 Task: Add La Croix Peach Pear Sparkling Water 8 Pack to the cart.
Action: Mouse pressed left at (14, 78)
Screenshot: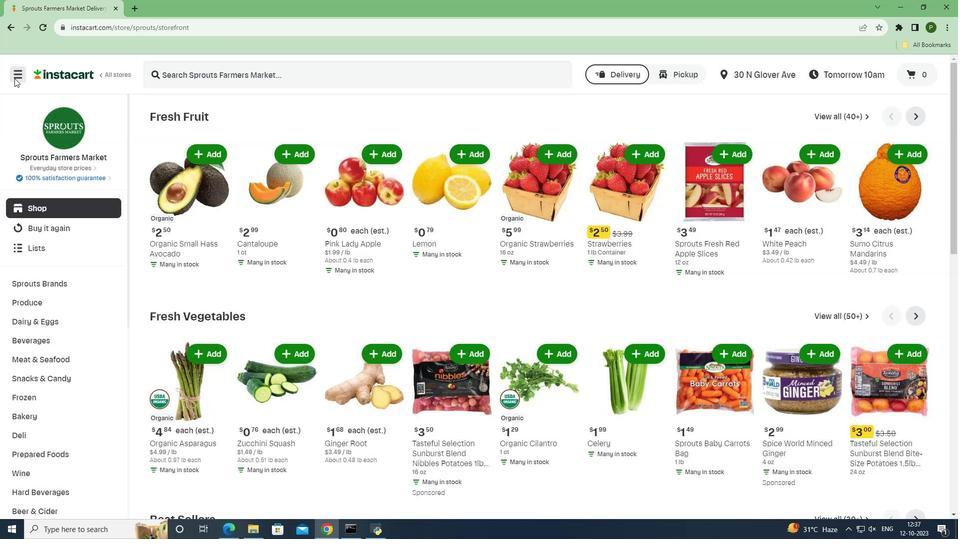 
Action: Mouse moved to (42, 258)
Screenshot: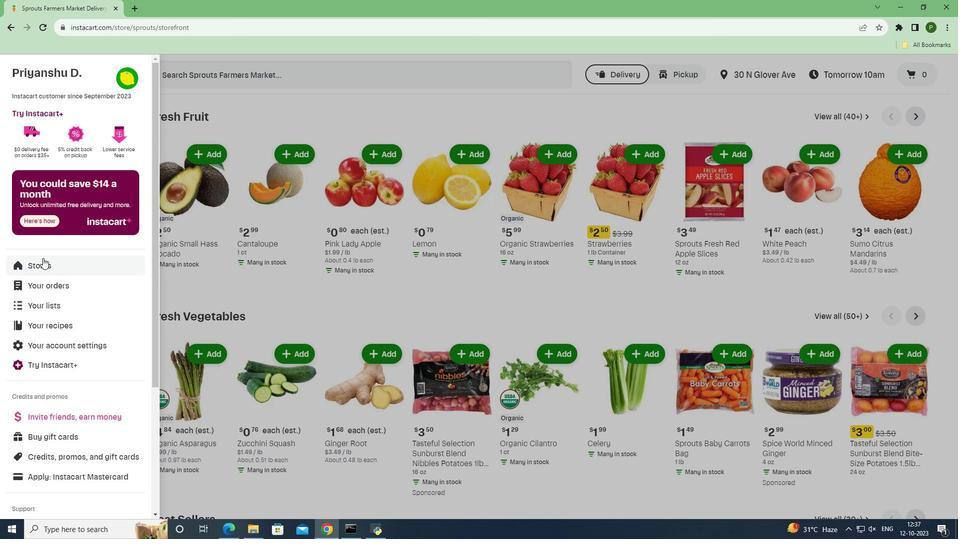 
Action: Mouse pressed left at (42, 258)
Screenshot: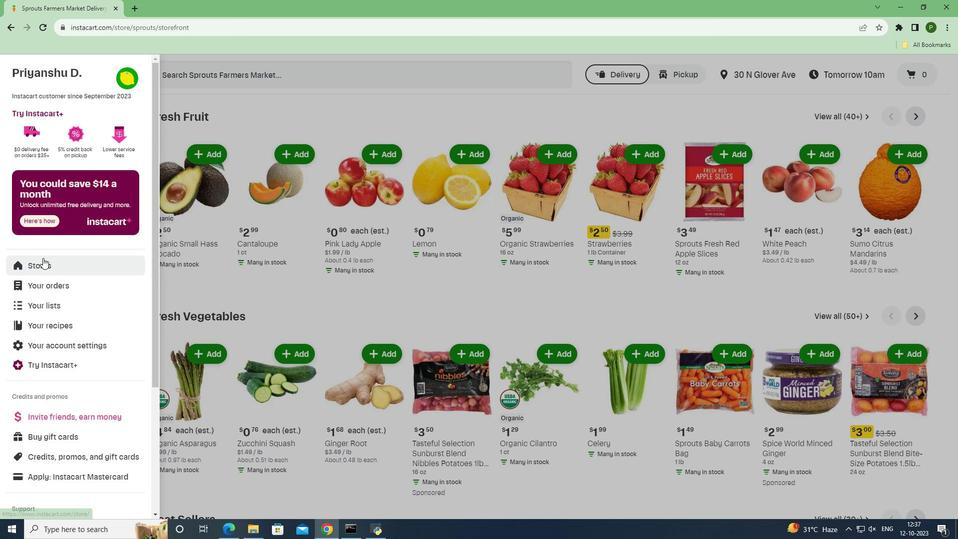 
Action: Mouse moved to (230, 119)
Screenshot: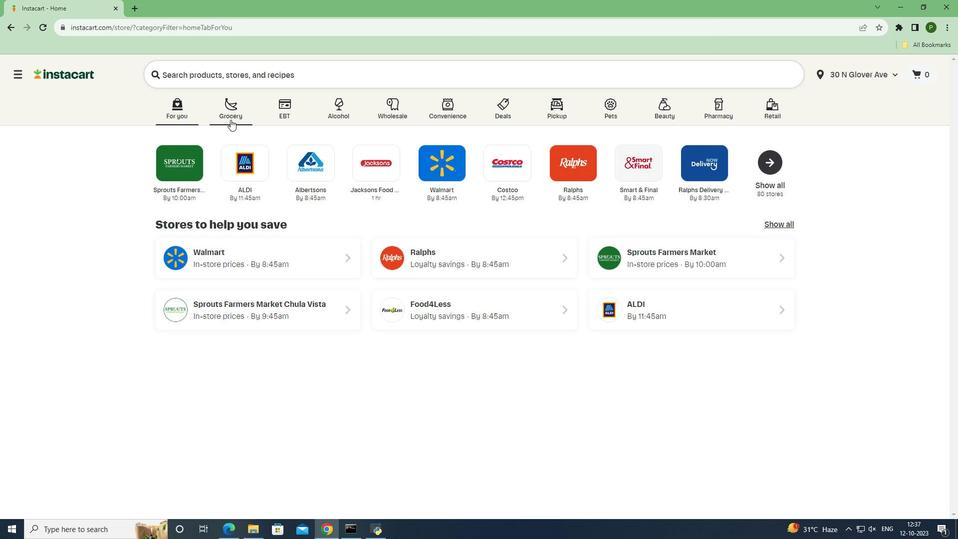 
Action: Mouse pressed left at (230, 119)
Screenshot: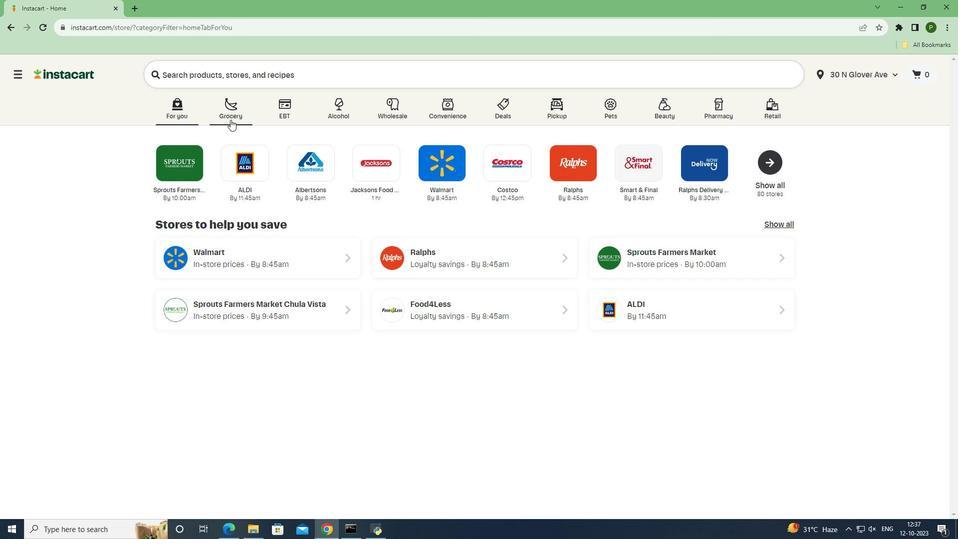 
Action: Mouse moved to (397, 223)
Screenshot: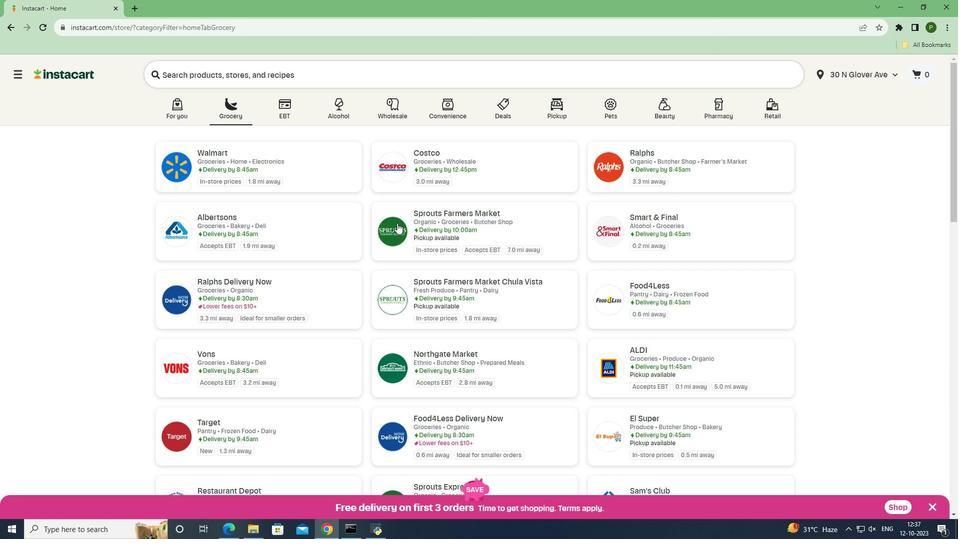 
Action: Mouse pressed left at (397, 223)
Screenshot: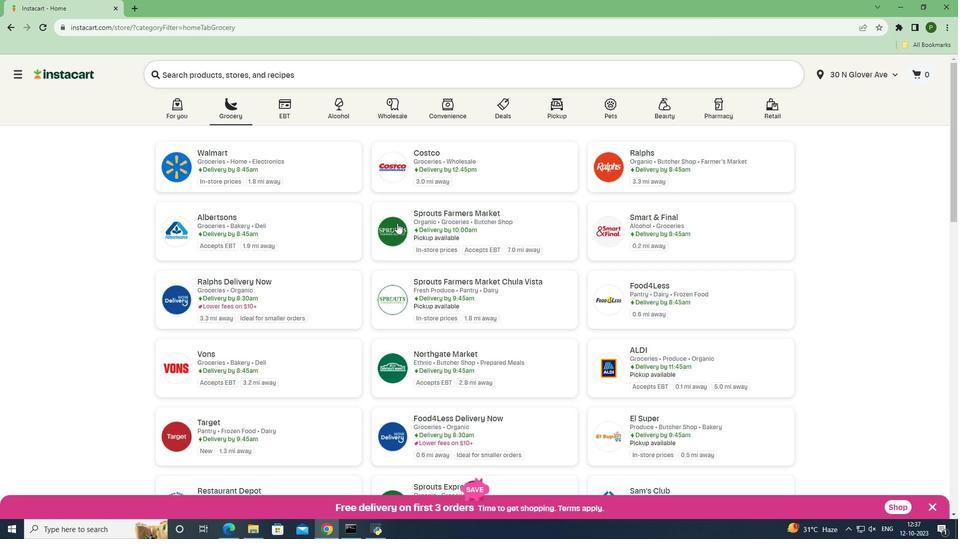 
Action: Mouse moved to (83, 344)
Screenshot: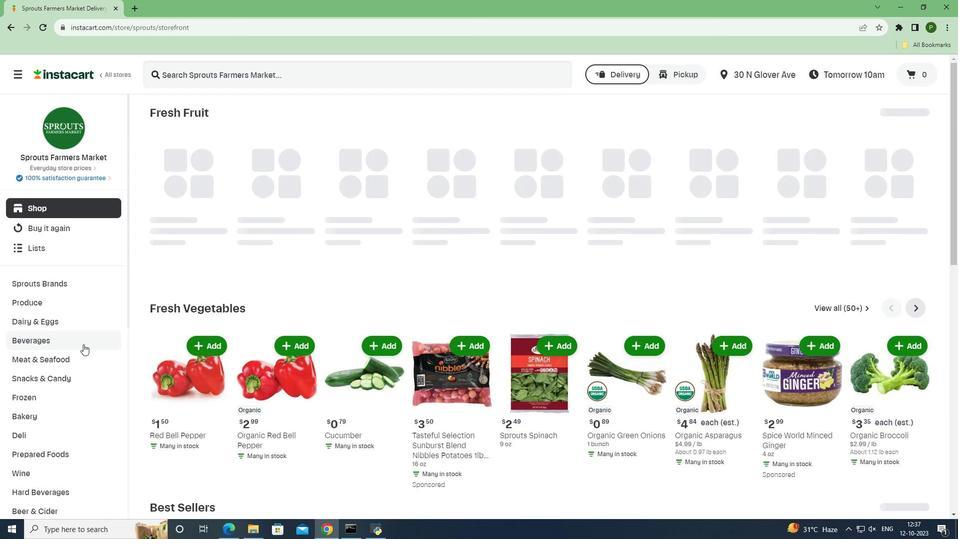 
Action: Mouse pressed left at (83, 344)
Screenshot: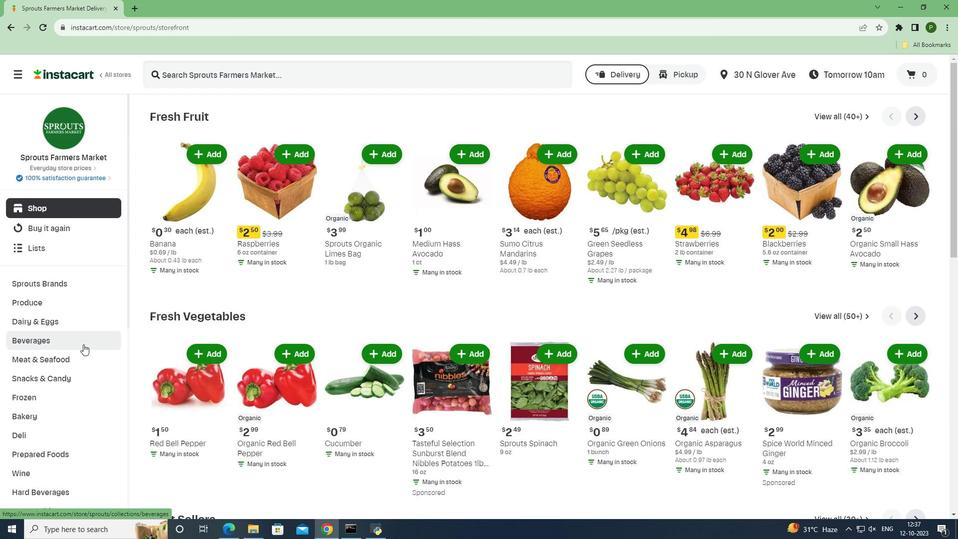 
Action: Mouse moved to (447, 246)
Screenshot: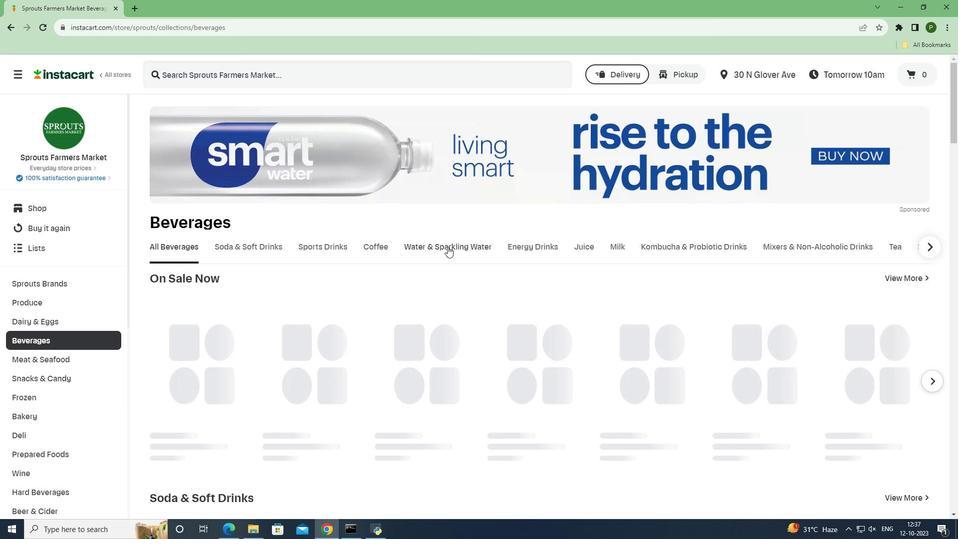 
Action: Mouse pressed left at (447, 246)
Screenshot: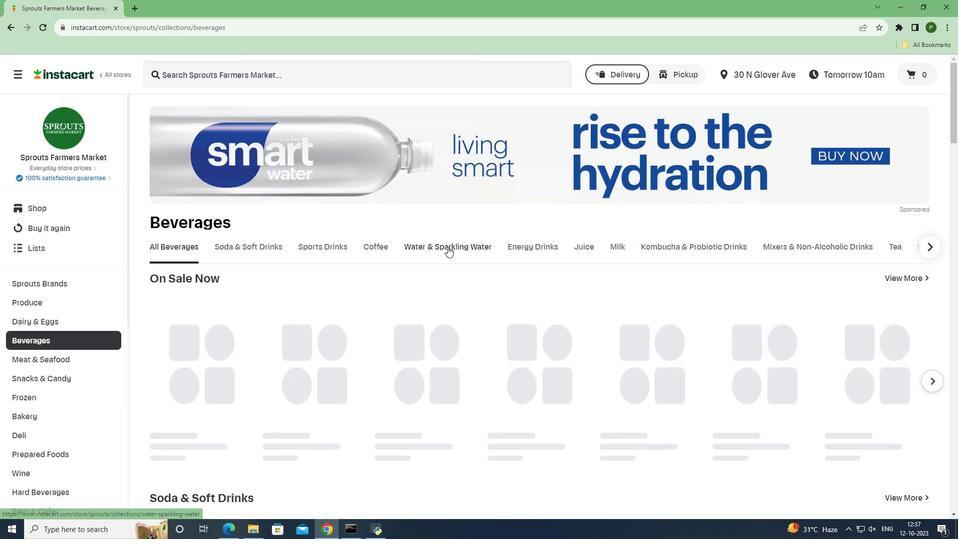 
Action: Mouse moved to (246, 83)
Screenshot: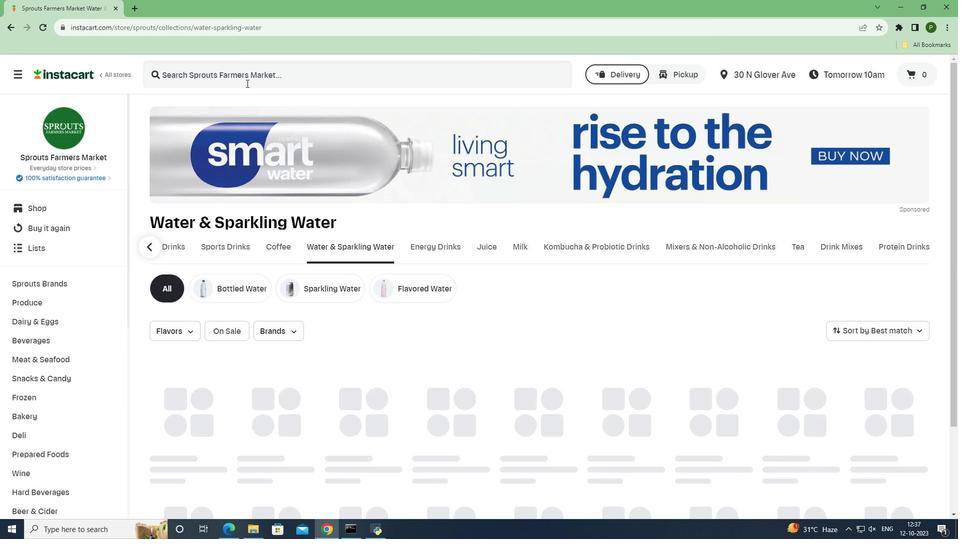 
Action: Mouse pressed left at (246, 83)
Screenshot: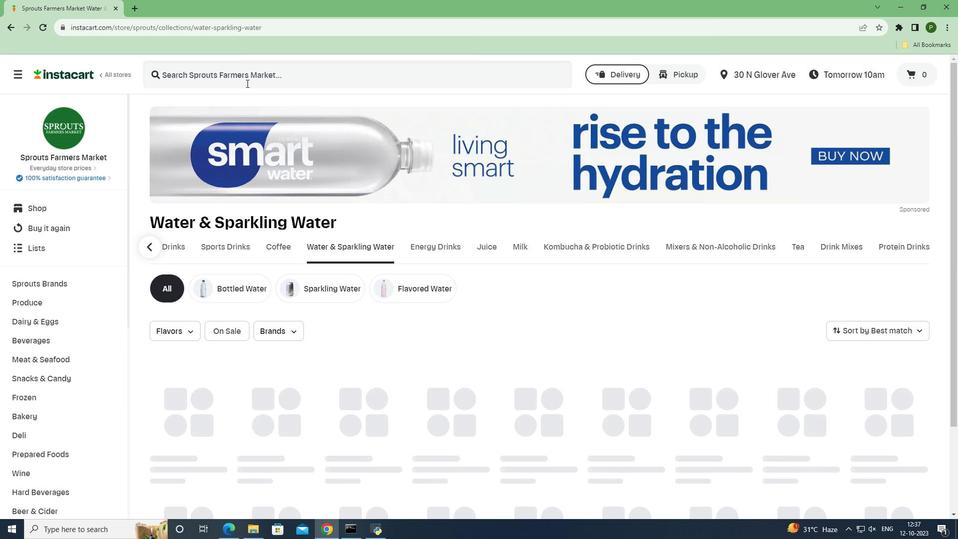 
Action: Key pressed <Key.caps_lock>L<Key.caps_lock>a<Key.space><Key.caps_lock>C<Key.caps_lock>roix<Key.space><Key.caps_lock>P<Key.caps_lock>each<Key.space><Key.caps_lock>P<Key.caps_lock>ear<Key.space><Key.caps_lock>S<Key.caps_lock>parkling<Key.space><Key.caps_lock>W<Key.caps_lock>ater<Key.space>8<Key.space><Key.caps_lock>P<Key.caps_lock>ack<Key.space><Key.enter>
Screenshot: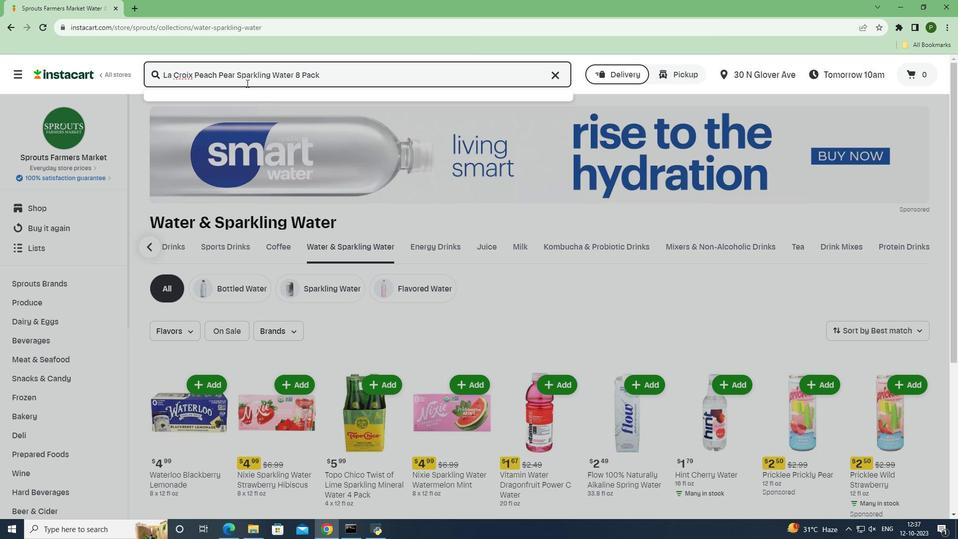 
Action: Mouse moved to (586, 283)
Screenshot: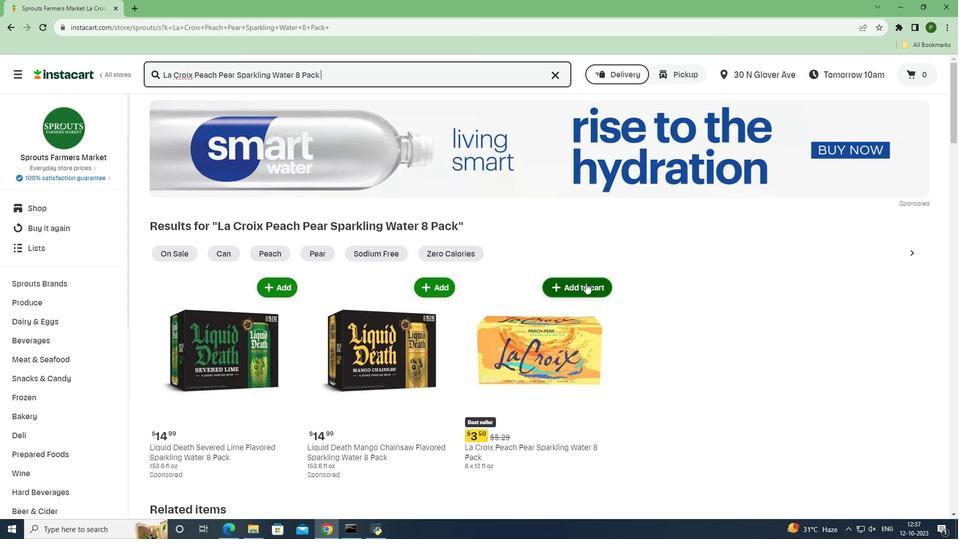 
Action: Mouse pressed left at (586, 283)
Screenshot: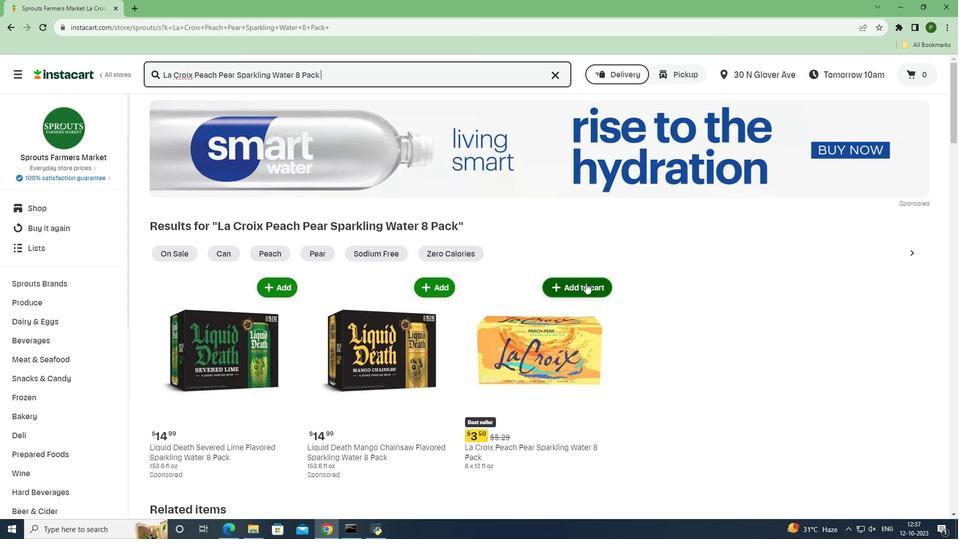 
Action: Mouse moved to (618, 300)
Screenshot: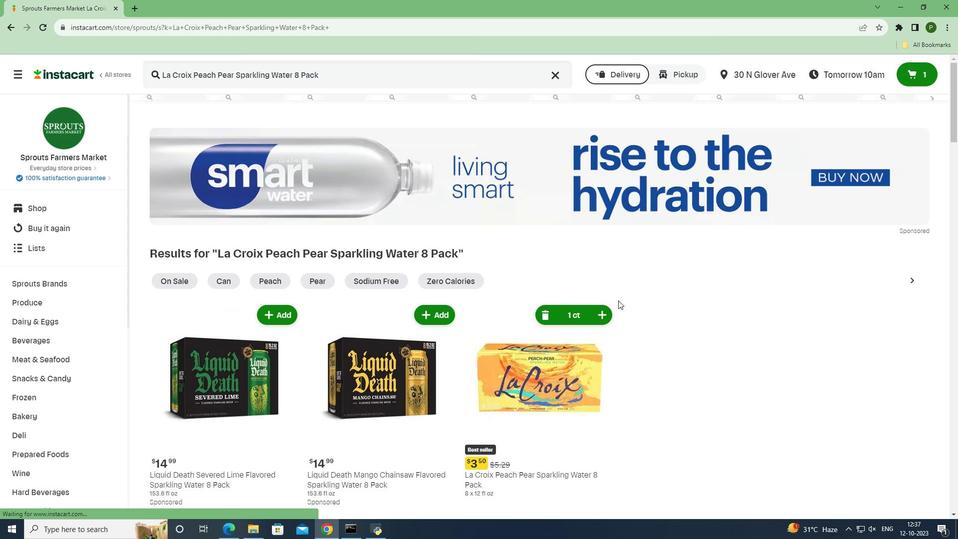 
